 Task: Sort the products by price (lowest first).
Action: Mouse moved to (30, 71)
Screenshot: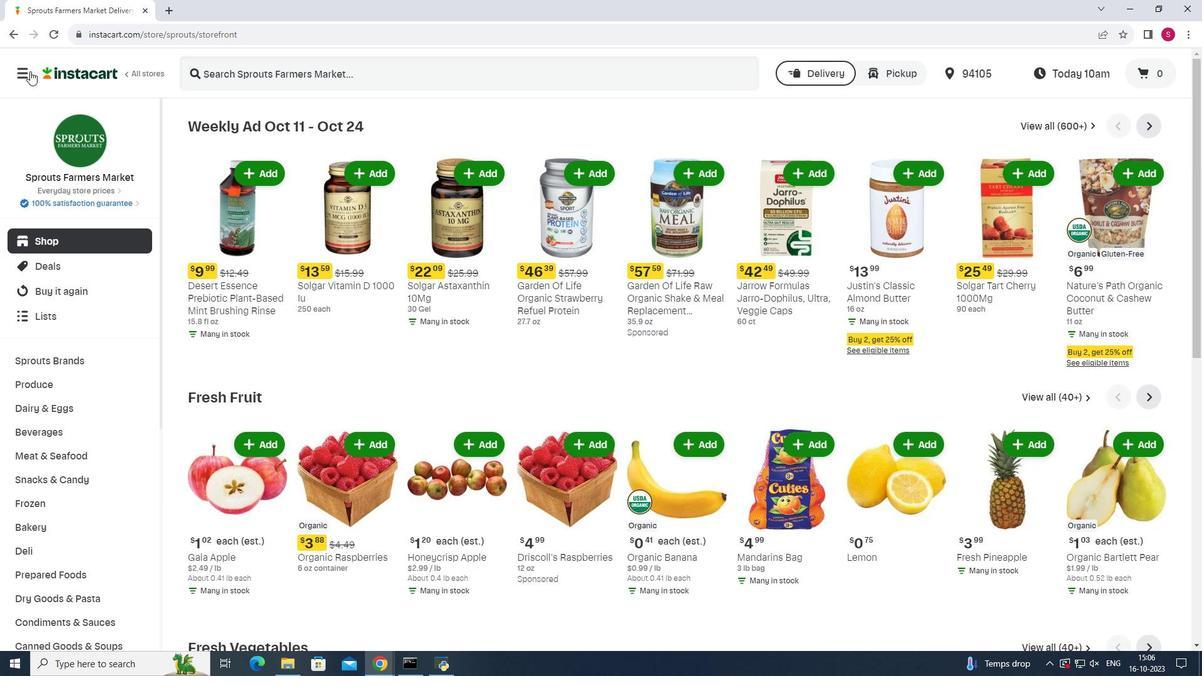 
Action: Mouse pressed left at (30, 71)
Screenshot: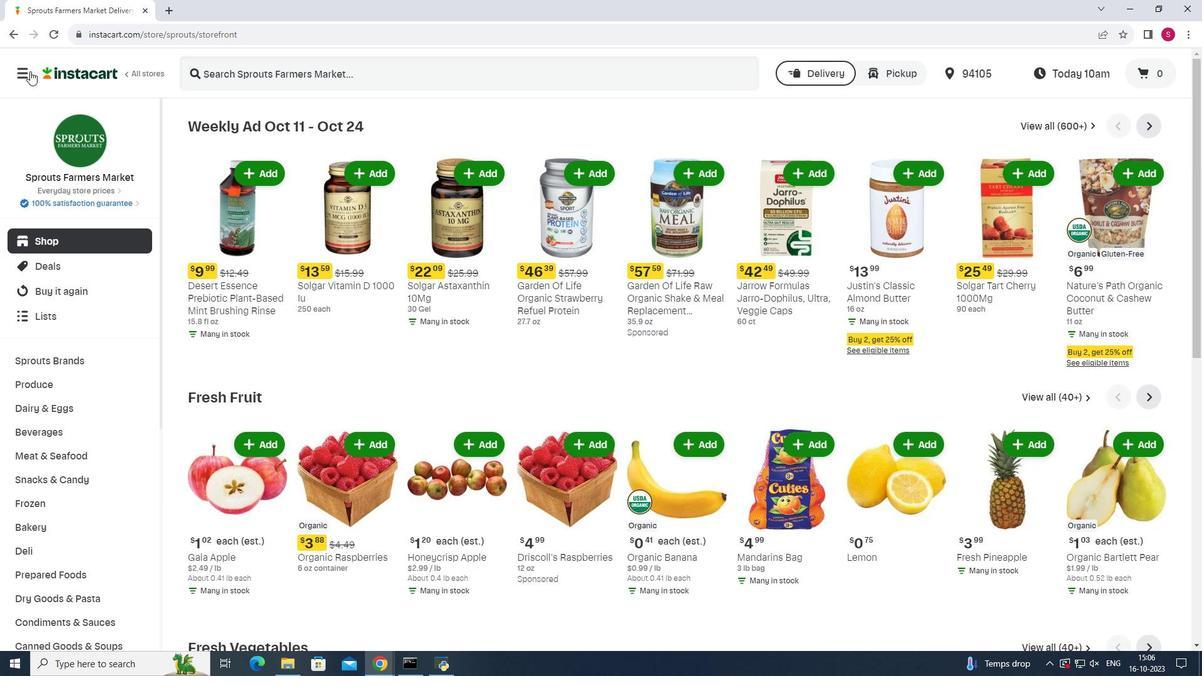 
Action: Mouse moved to (70, 329)
Screenshot: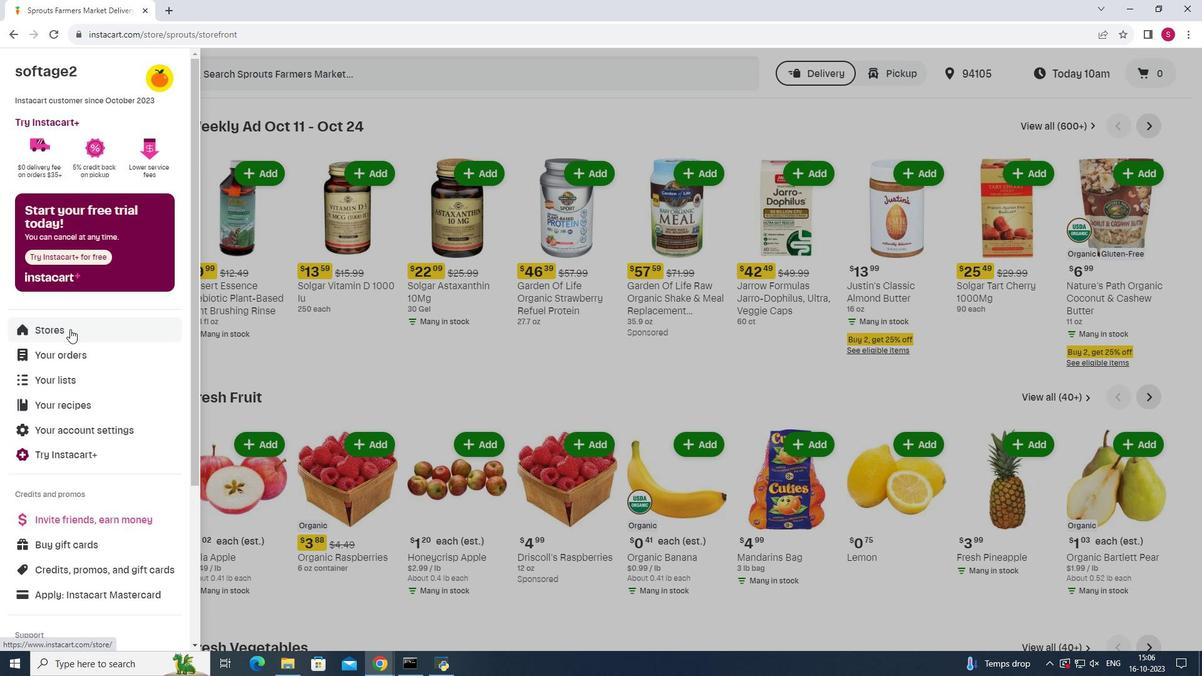 
Action: Mouse pressed left at (70, 329)
Screenshot: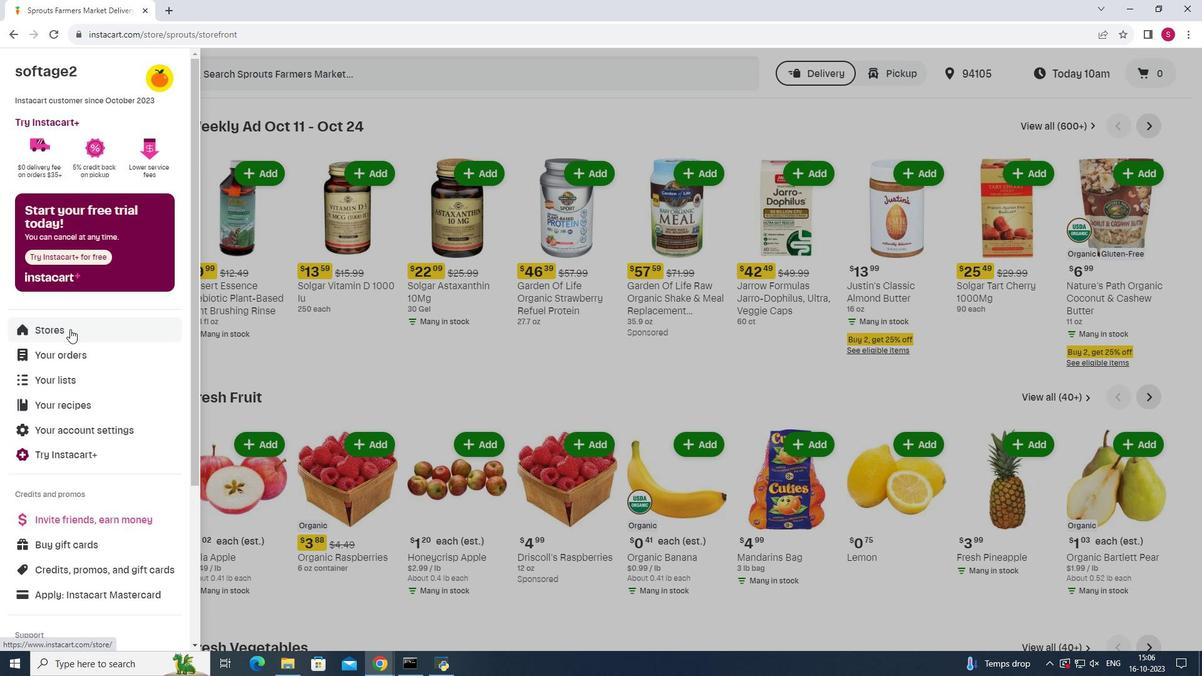 
Action: Mouse moved to (286, 117)
Screenshot: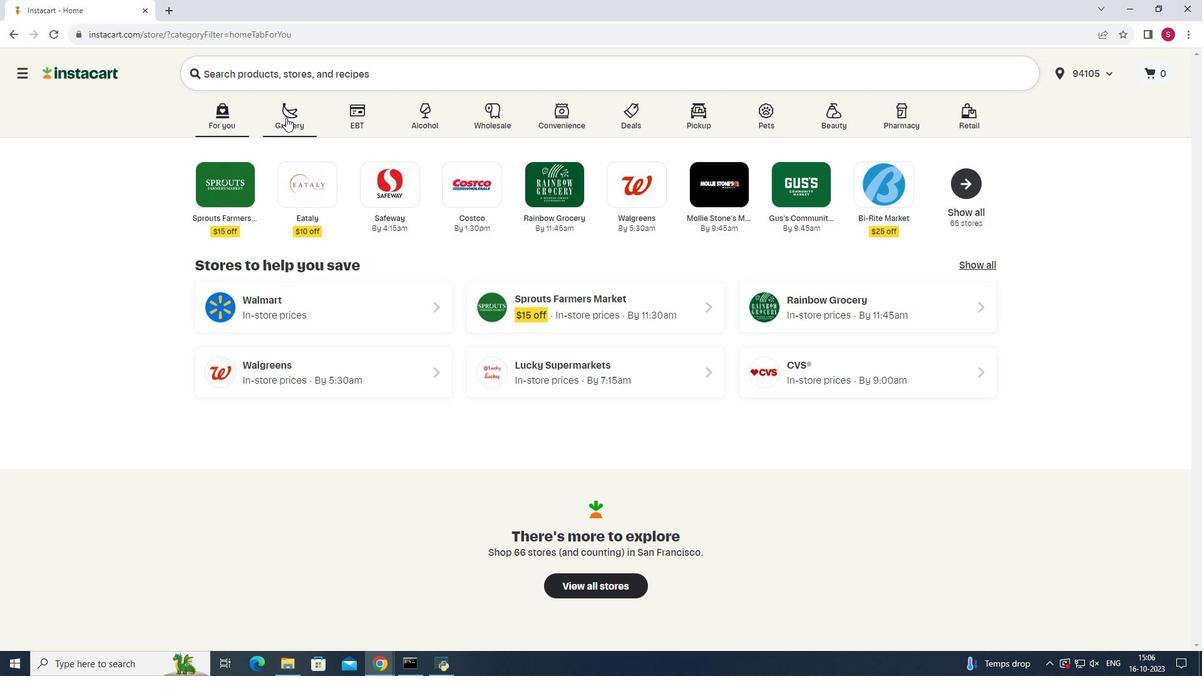 
Action: Mouse pressed left at (286, 117)
Screenshot: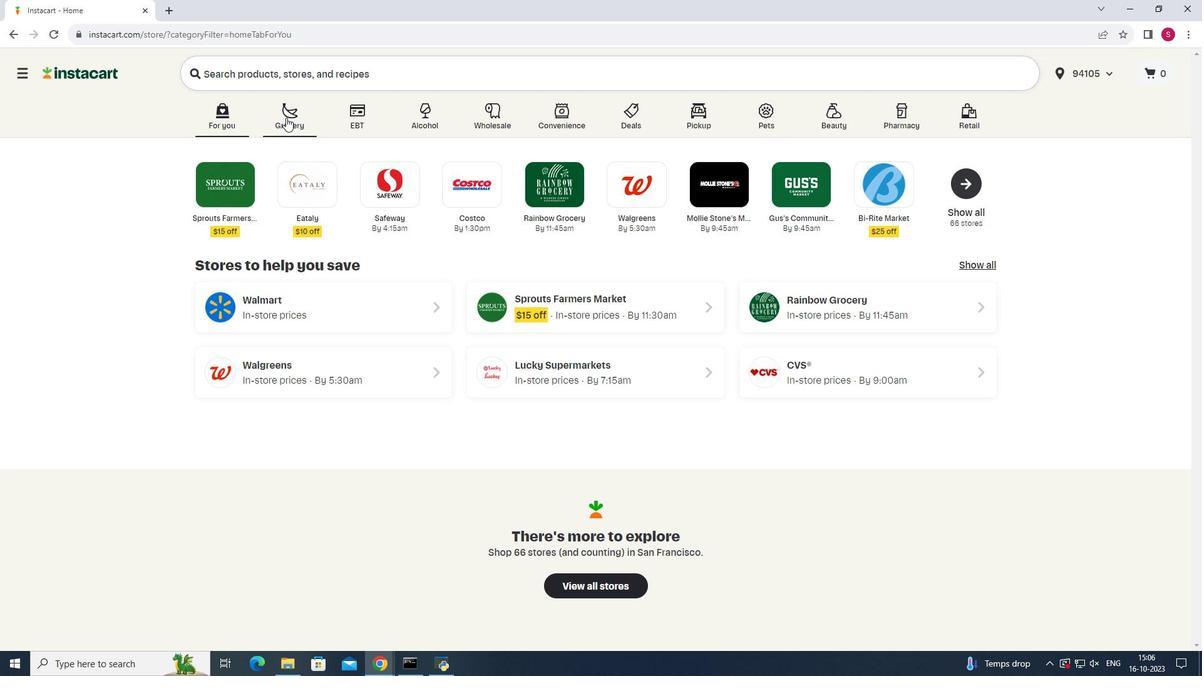 
Action: Mouse moved to (826, 181)
Screenshot: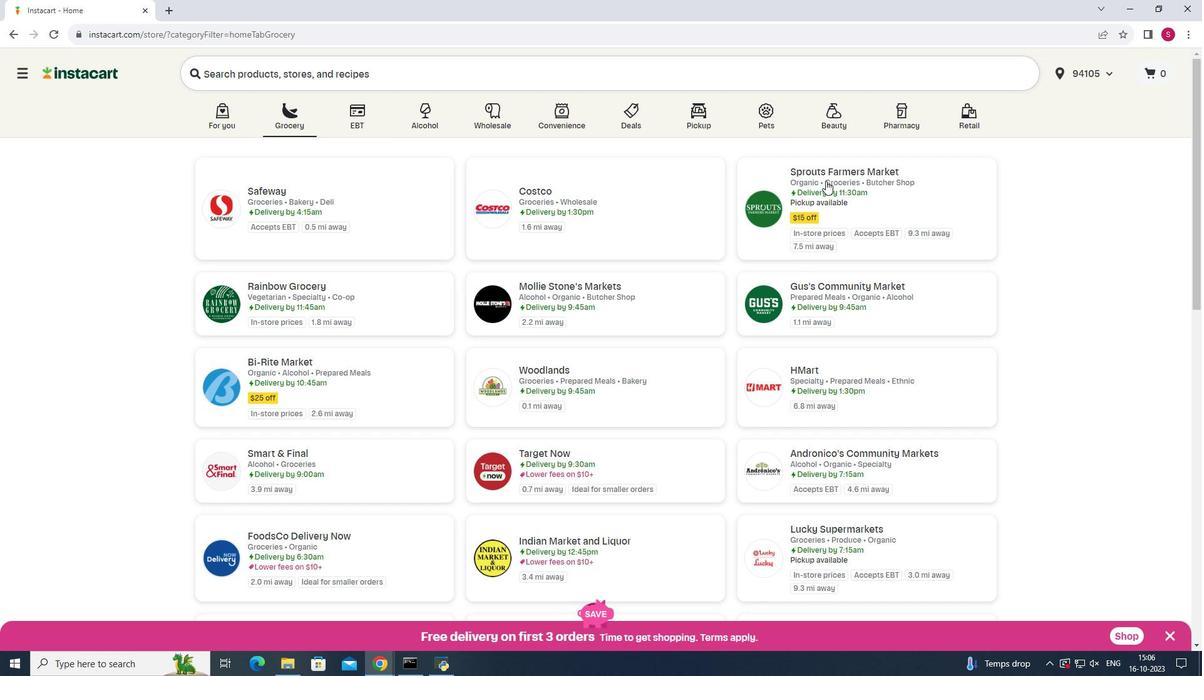 
Action: Mouse pressed left at (826, 181)
Screenshot: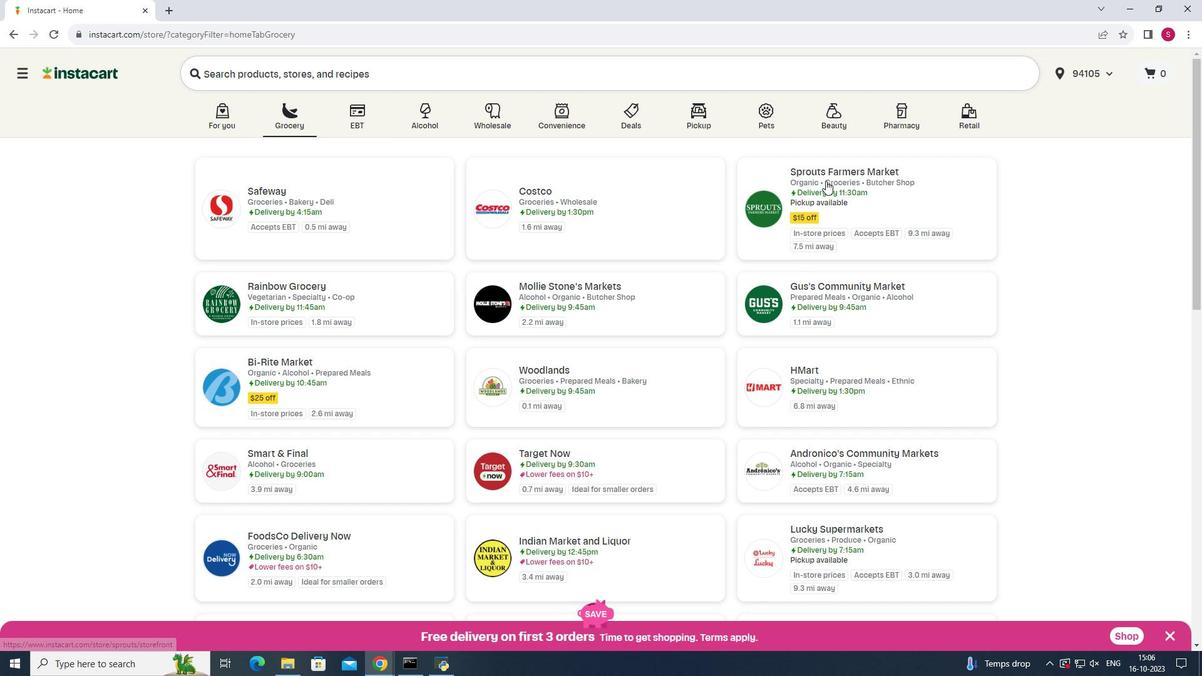 
Action: Mouse moved to (59, 459)
Screenshot: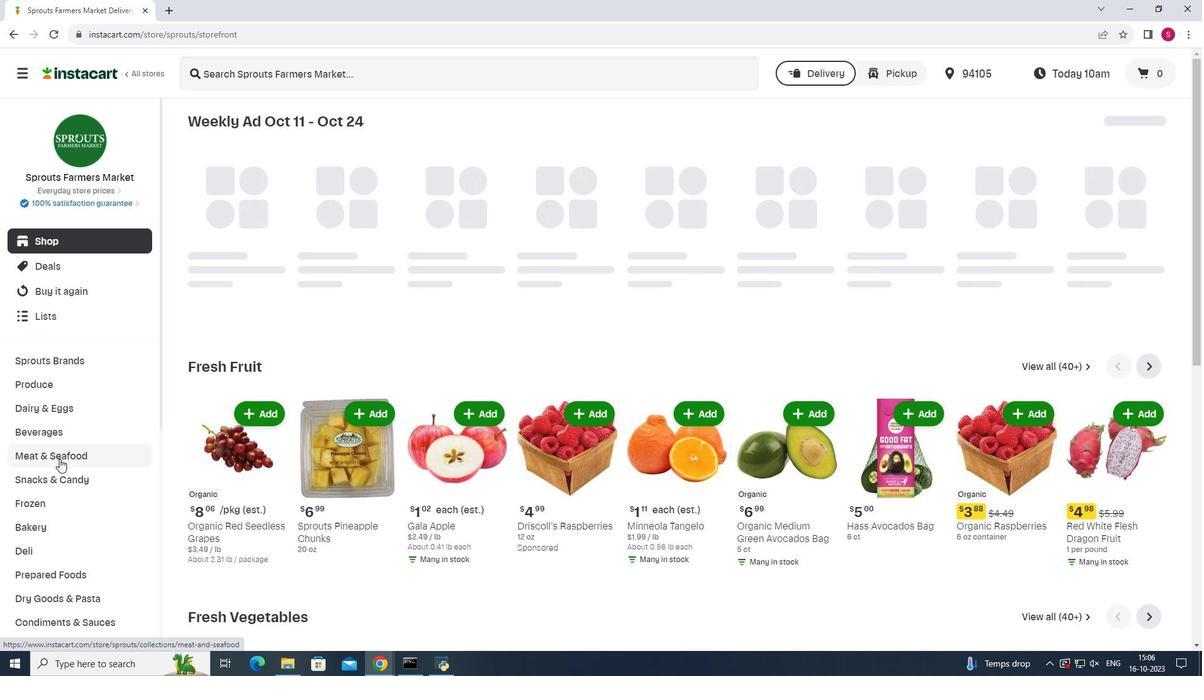 
Action: Mouse pressed left at (59, 459)
Screenshot: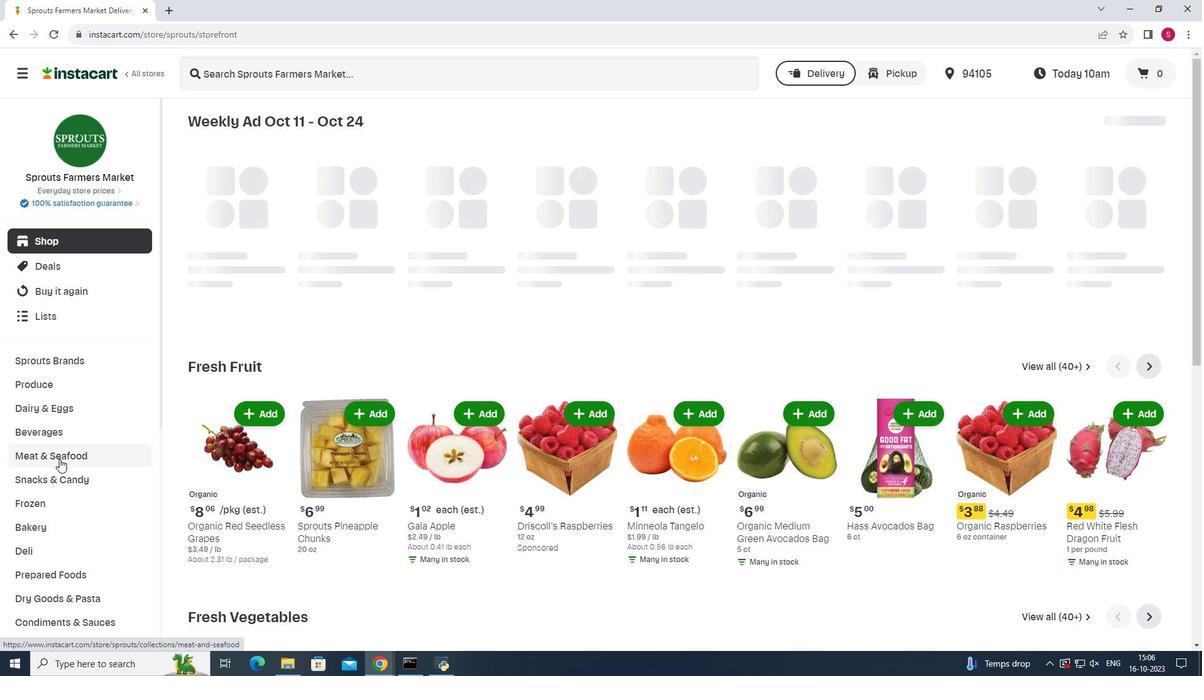 
Action: Mouse moved to (923, 155)
Screenshot: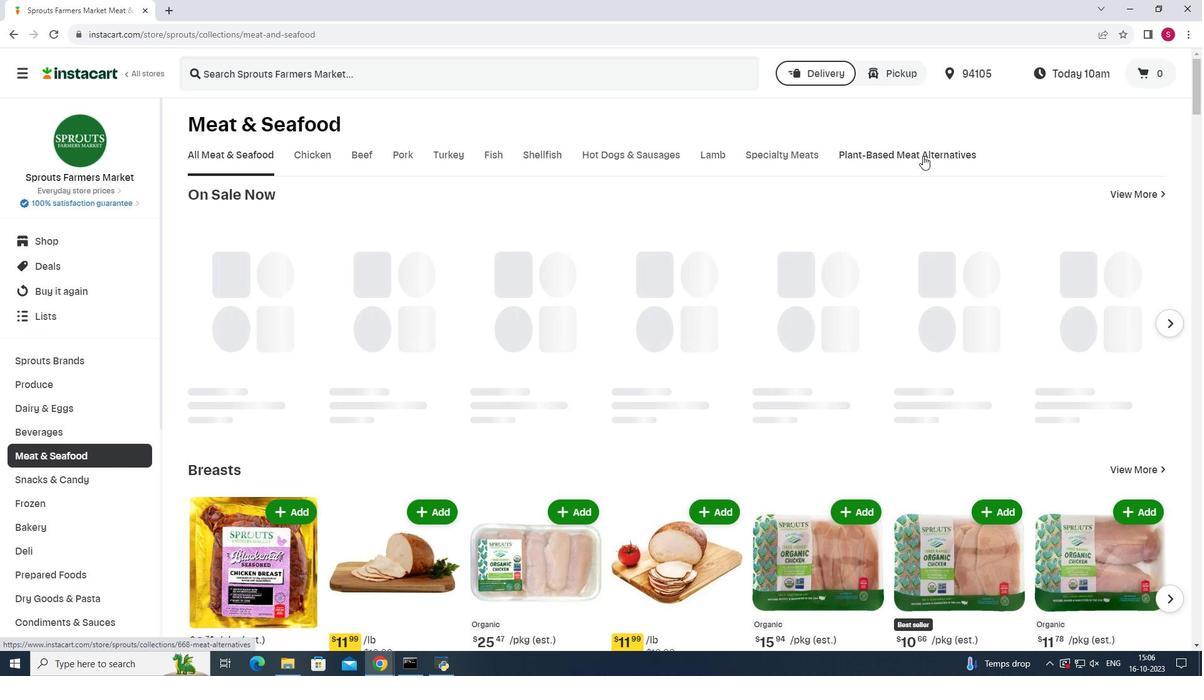 
Action: Mouse pressed left at (923, 155)
Screenshot: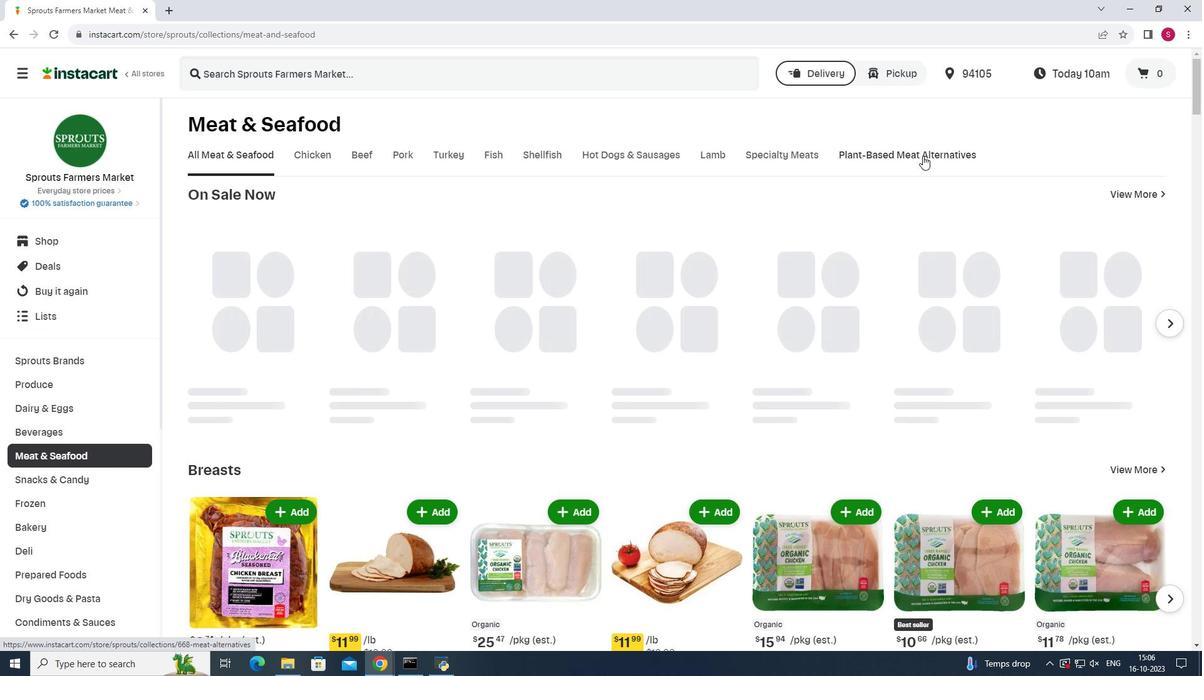 
Action: Mouse pressed left at (923, 155)
Screenshot: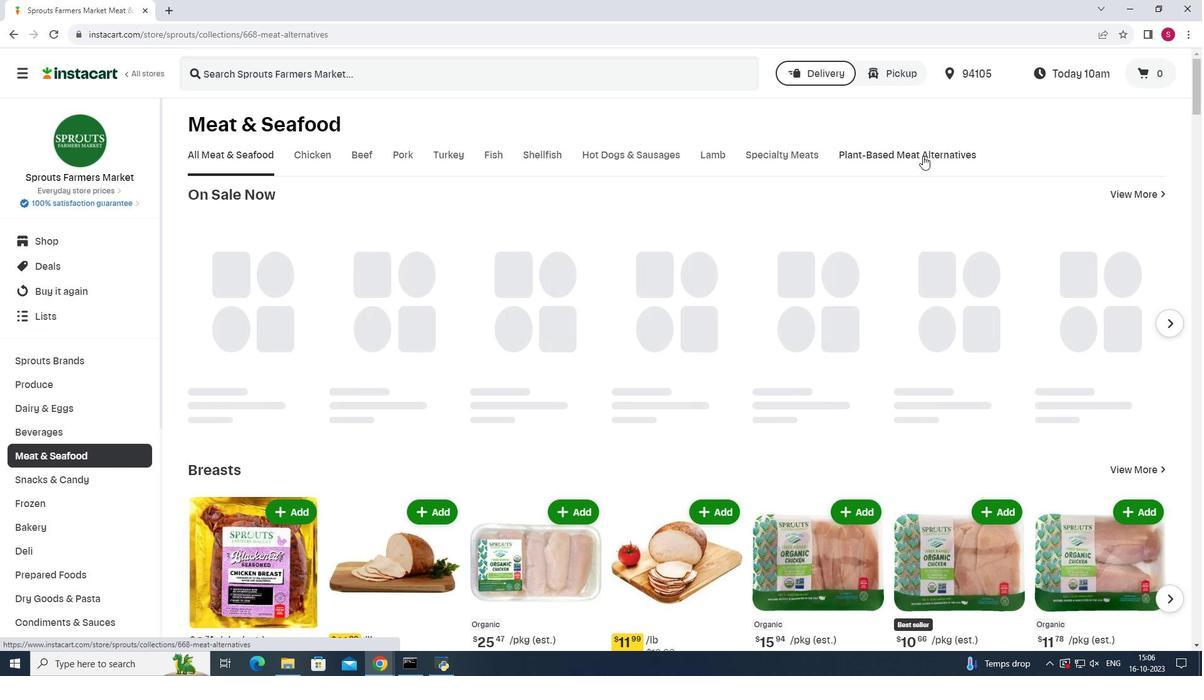 
Action: Mouse moved to (615, 209)
Screenshot: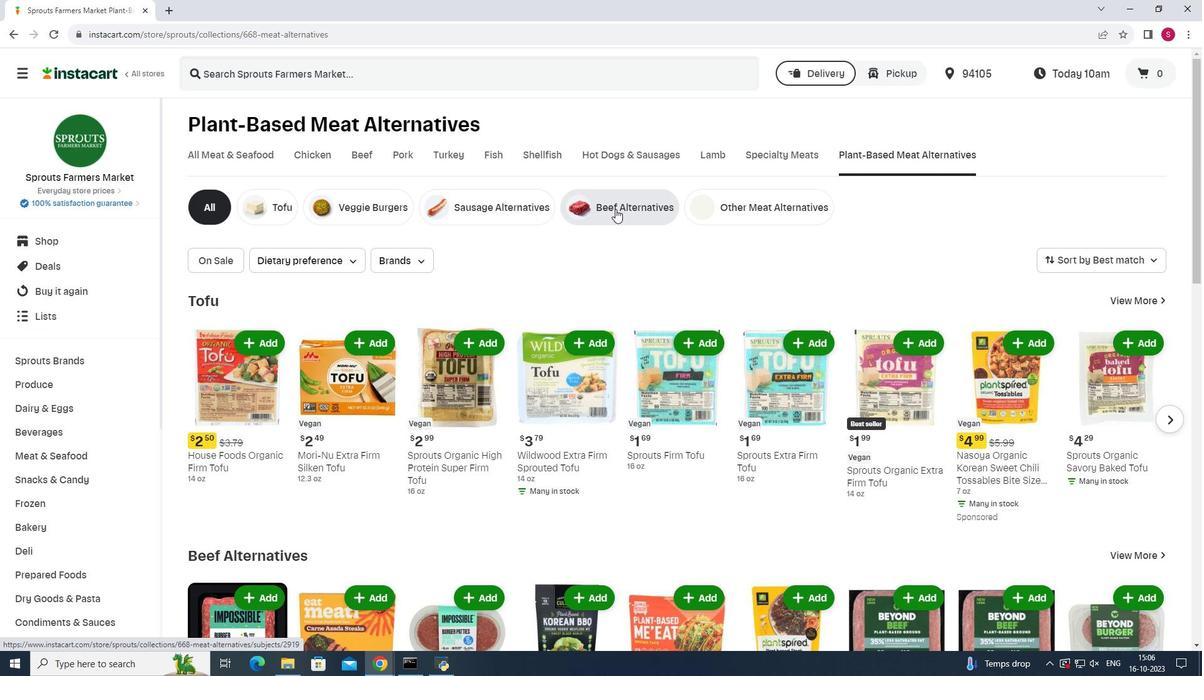
Action: Mouse pressed left at (615, 209)
Screenshot: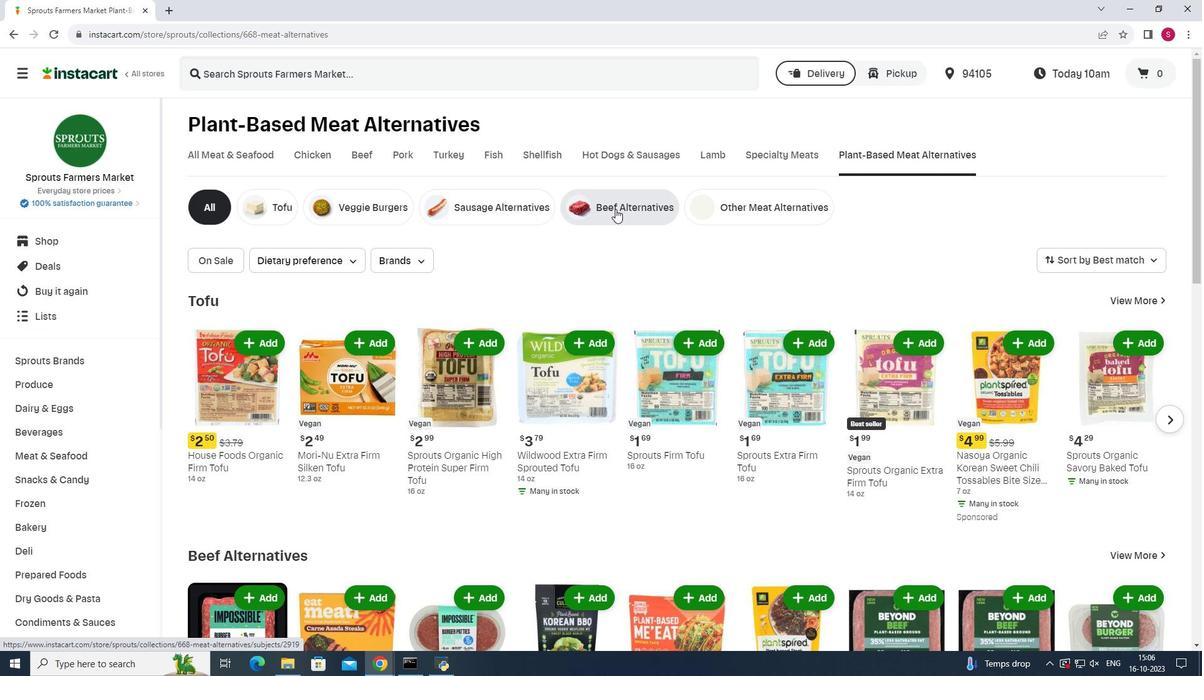 
Action: Mouse moved to (1108, 256)
Screenshot: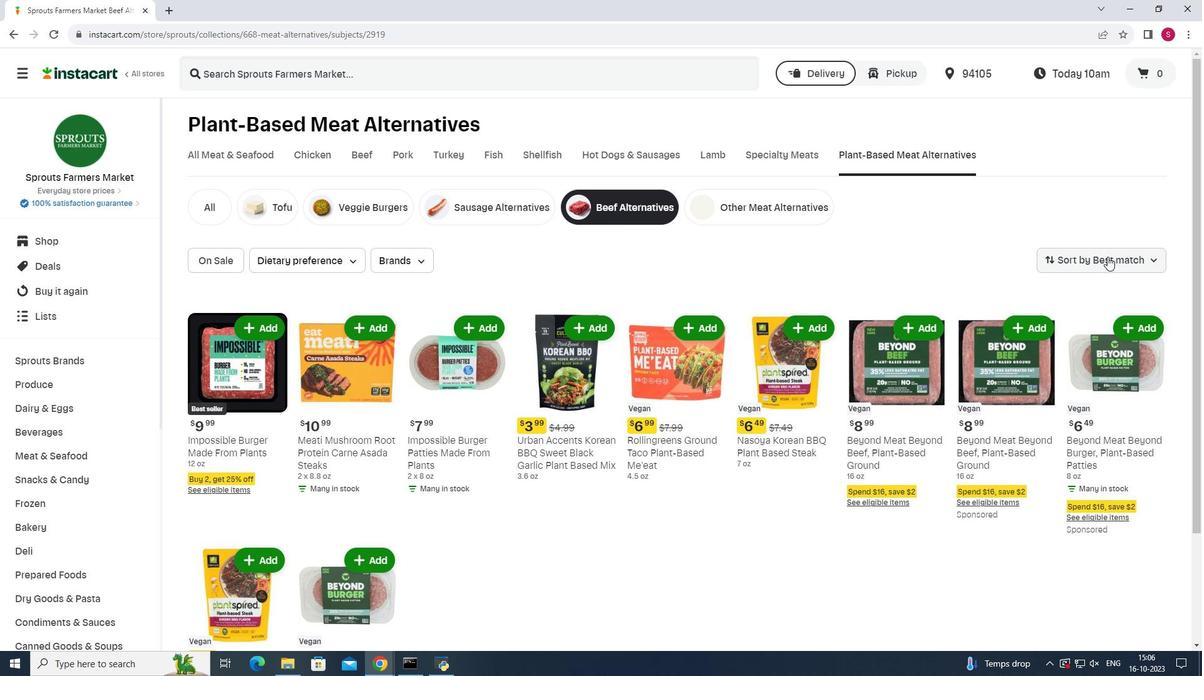 
Action: Mouse pressed left at (1108, 256)
Screenshot: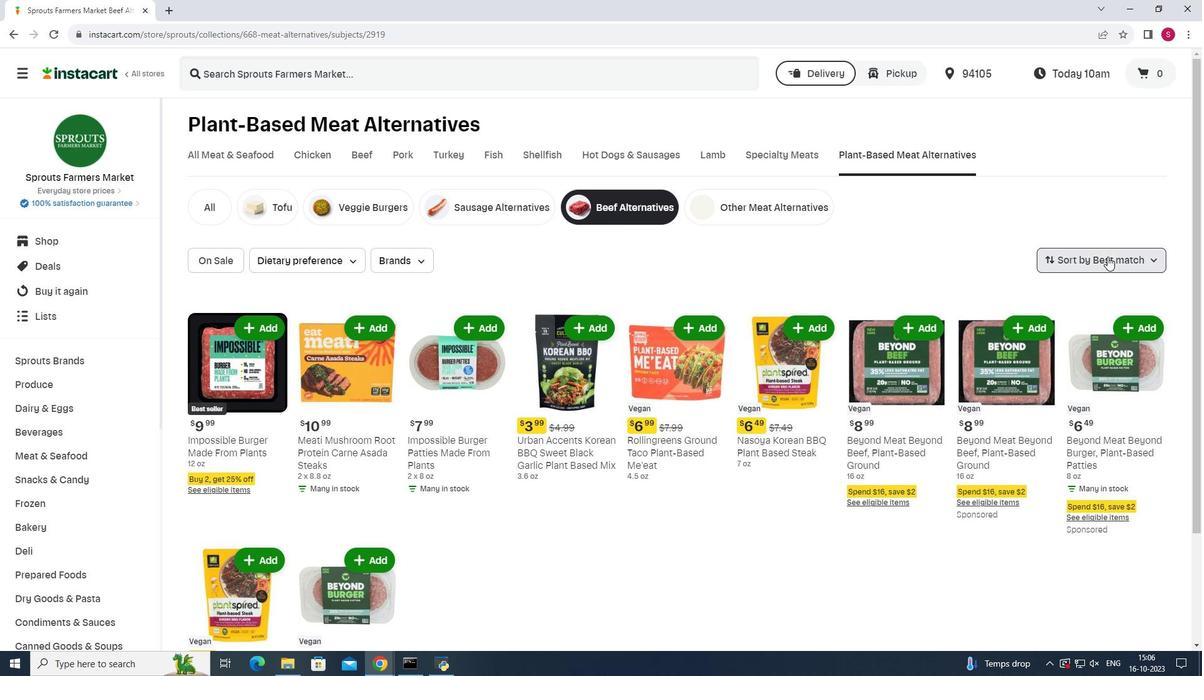 
Action: Mouse moved to (1096, 317)
Screenshot: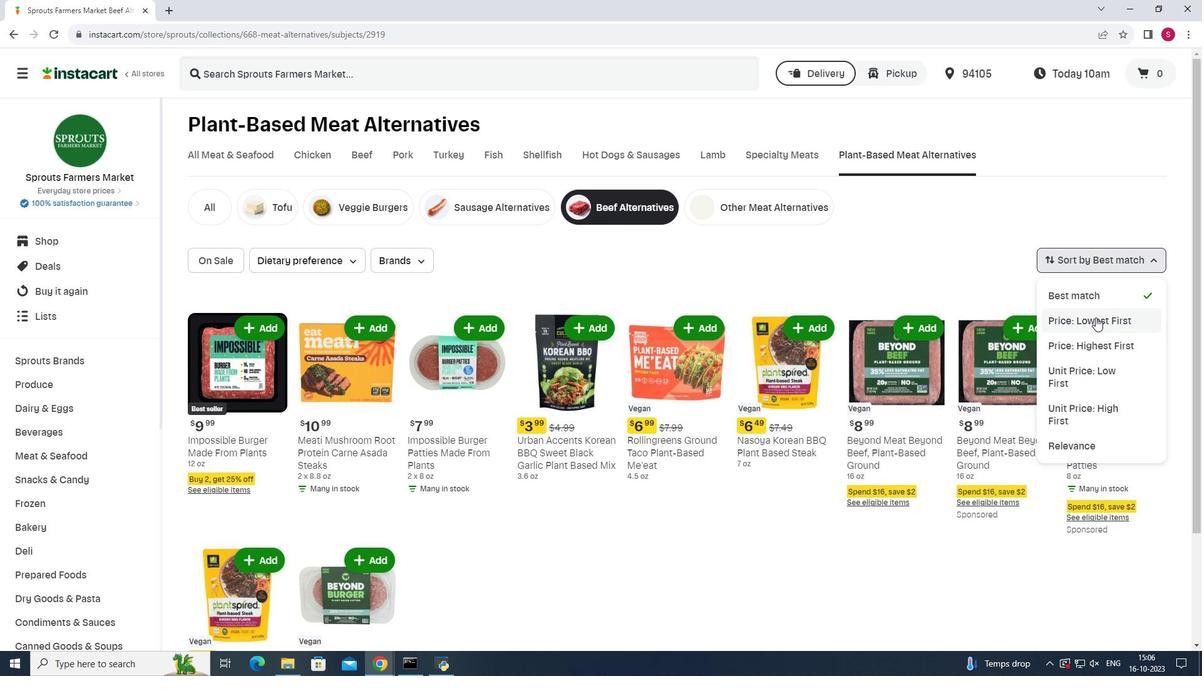 
Action: Mouse pressed left at (1096, 317)
Screenshot: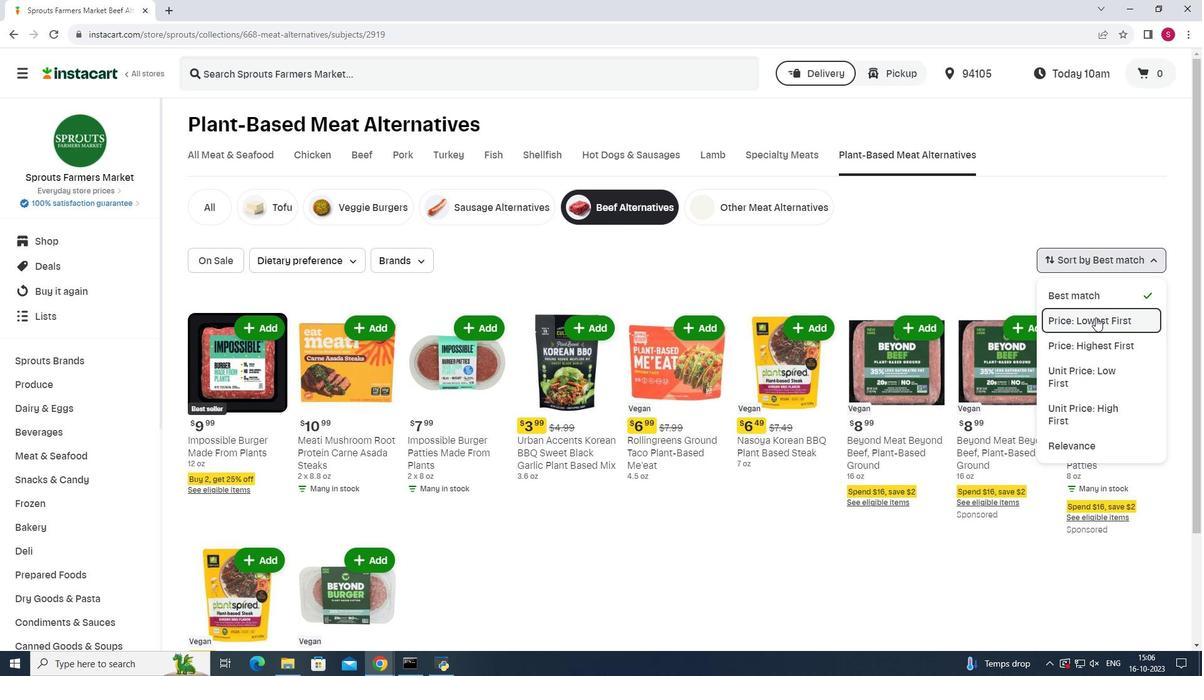 
Action: Mouse moved to (833, 258)
Screenshot: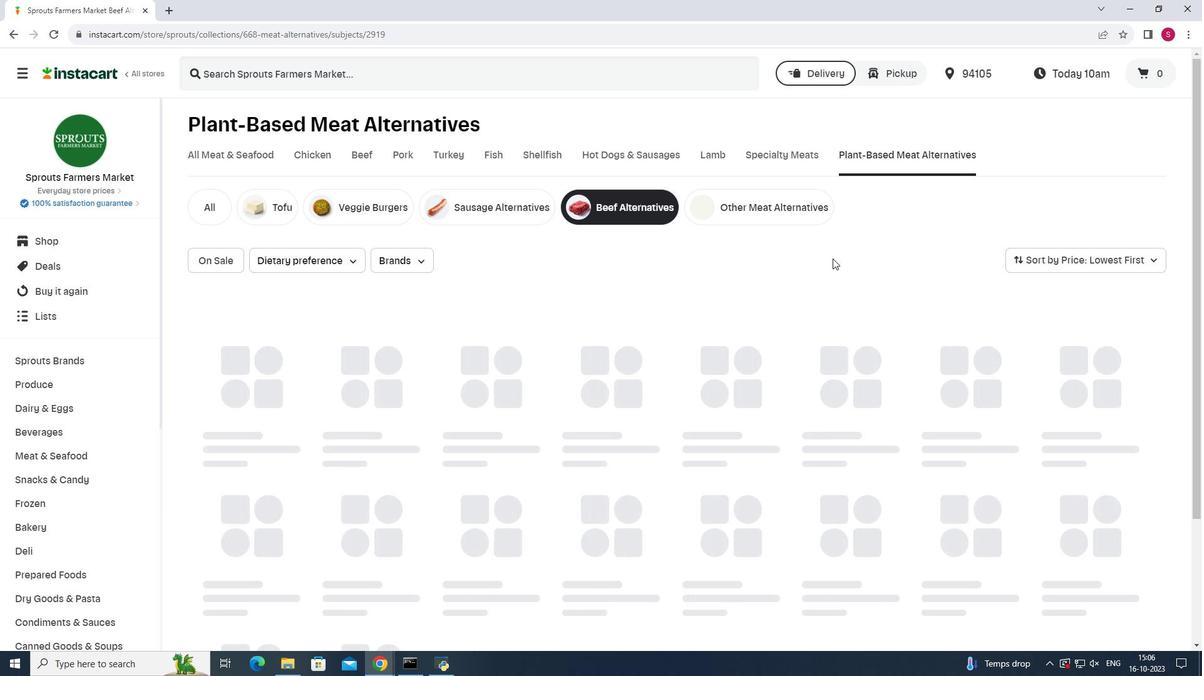 
